Task: Add New Chapter Advanced Perfect Prenatal Multivitamins for Healthy Baby & Mom to the cart.
Action: Mouse moved to (327, 162)
Screenshot: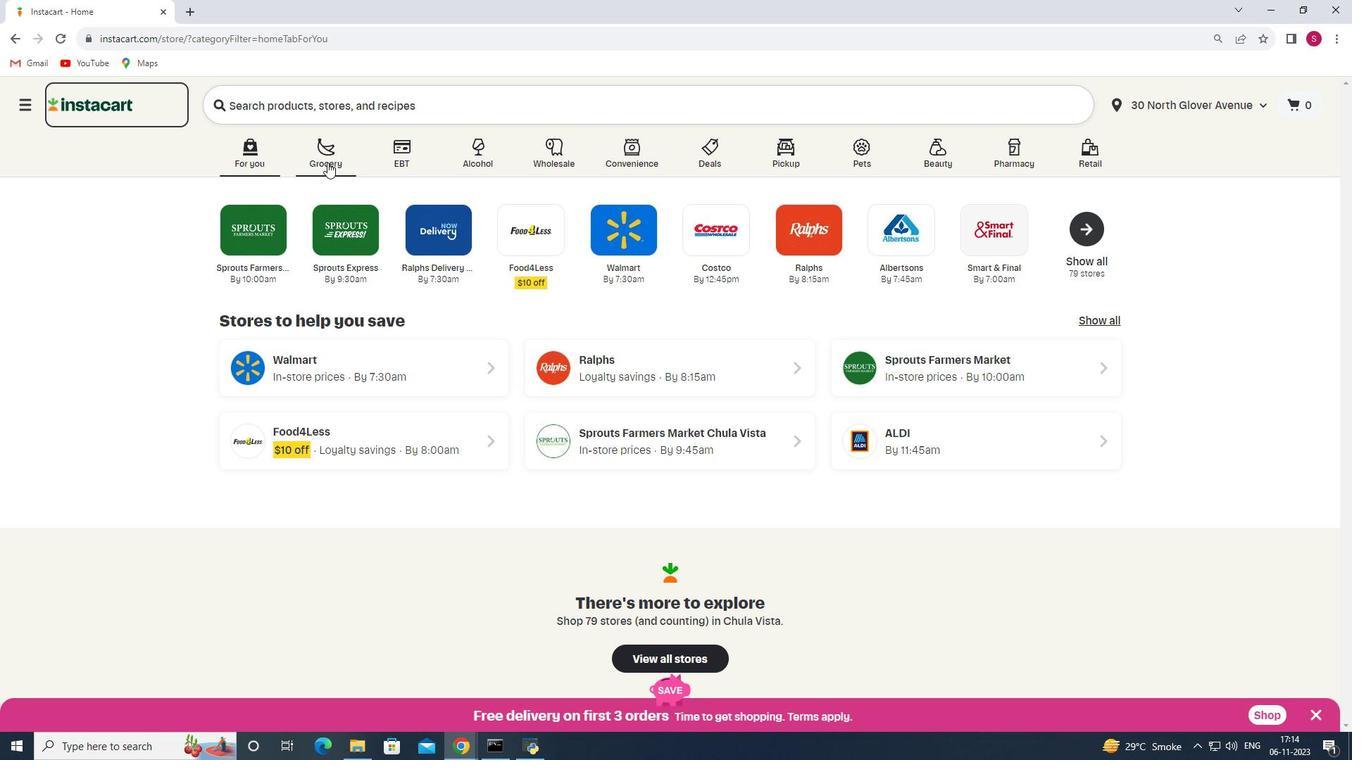 
Action: Mouse pressed left at (327, 162)
Screenshot: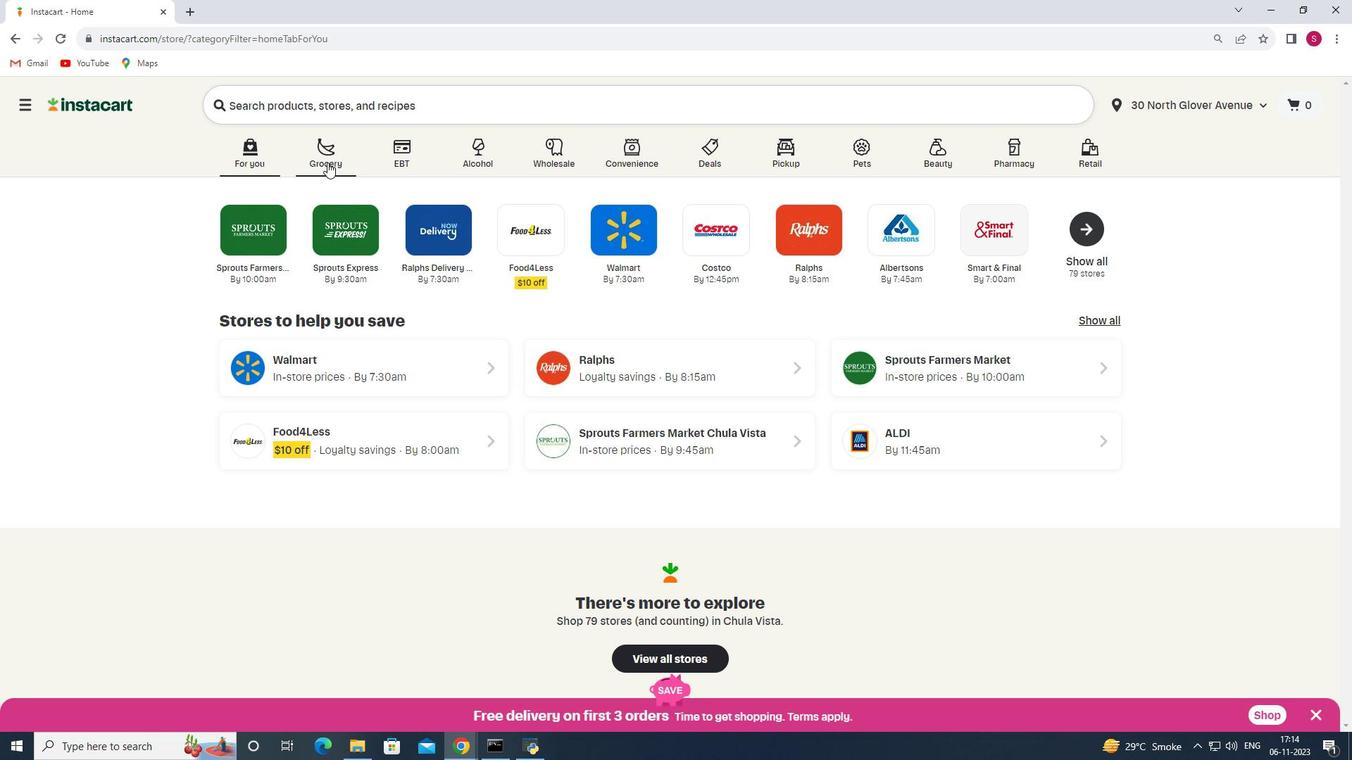 
Action: Mouse moved to (336, 413)
Screenshot: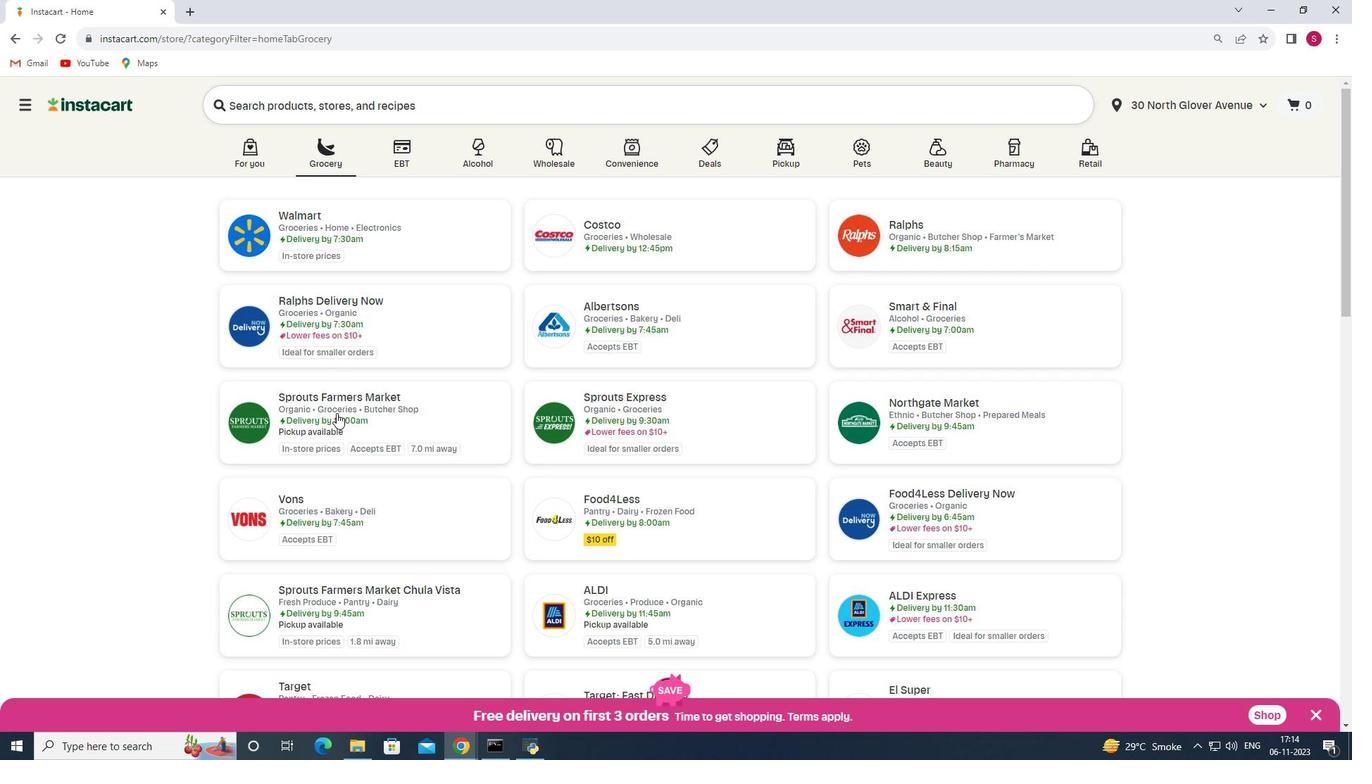 
Action: Mouse pressed left at (336, 413)
Screenshot: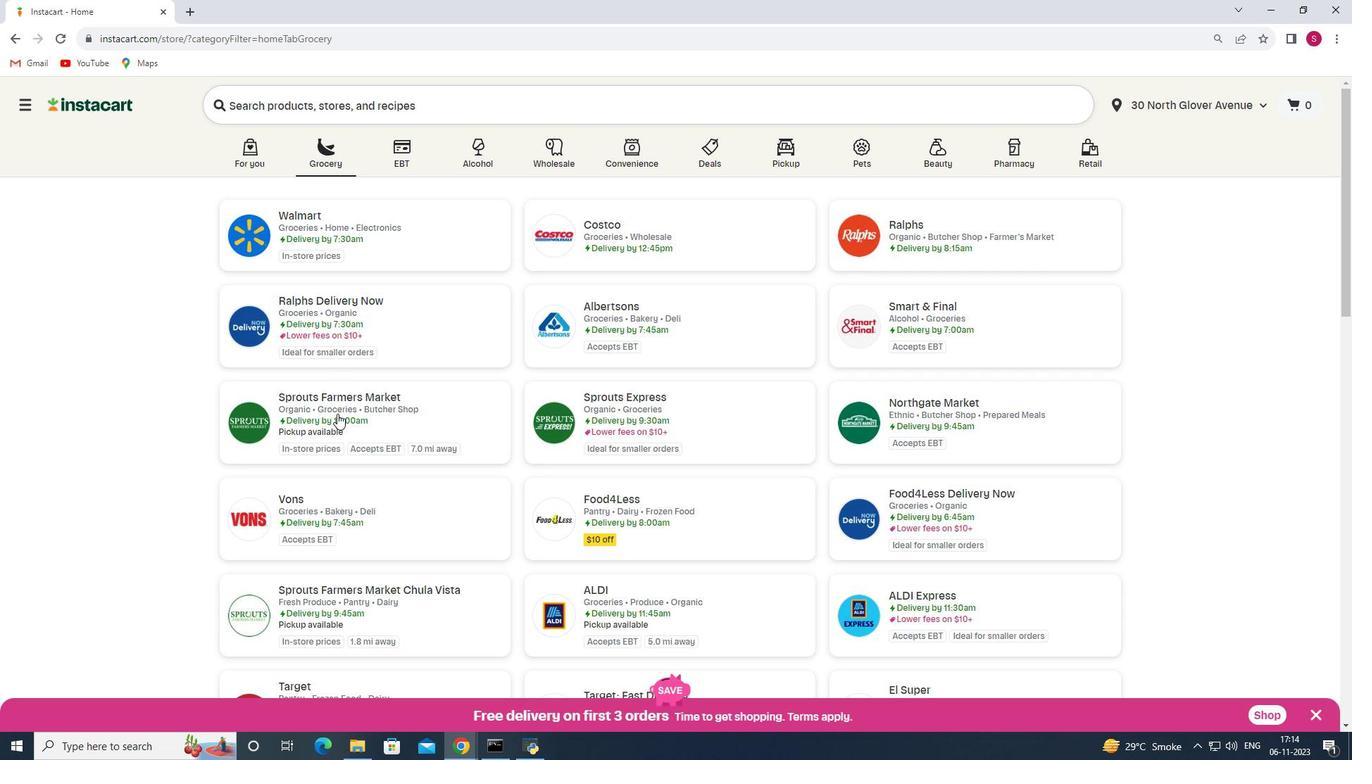 
Action: Mouse moved to (101, 519)
Screenshot: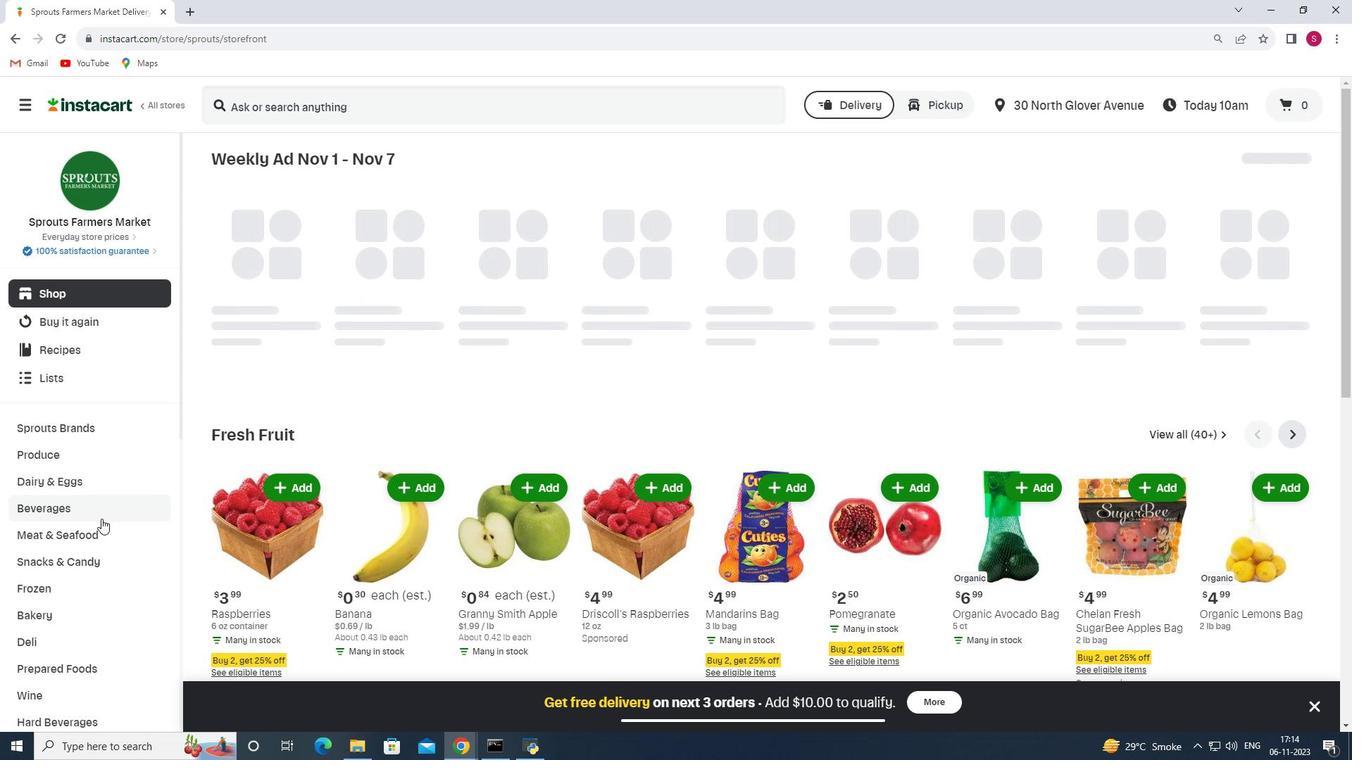 
Action: Mouse scrolled (101, 518) with delta (0, 0)
Screenshot: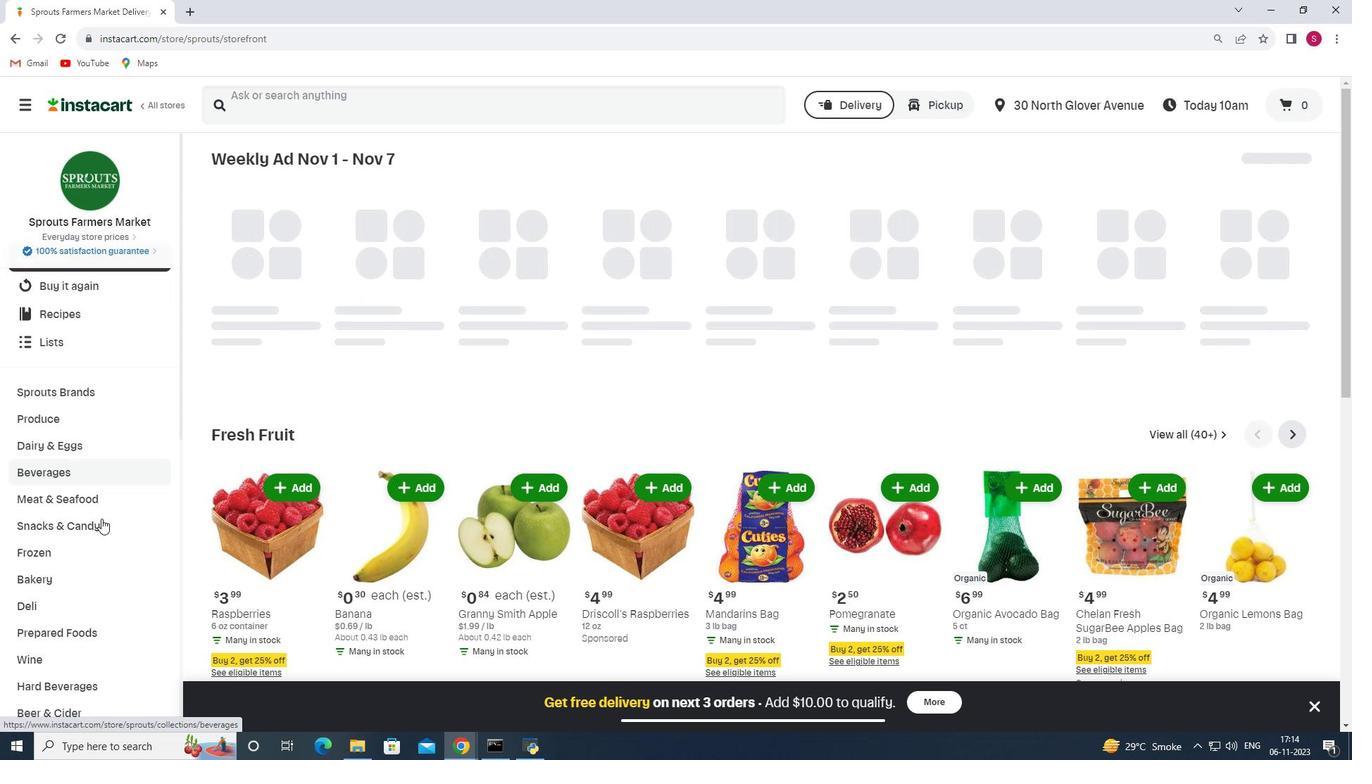 
Action: Mouse scrolled (101, 518) with delta (0, 0)
Screenshot: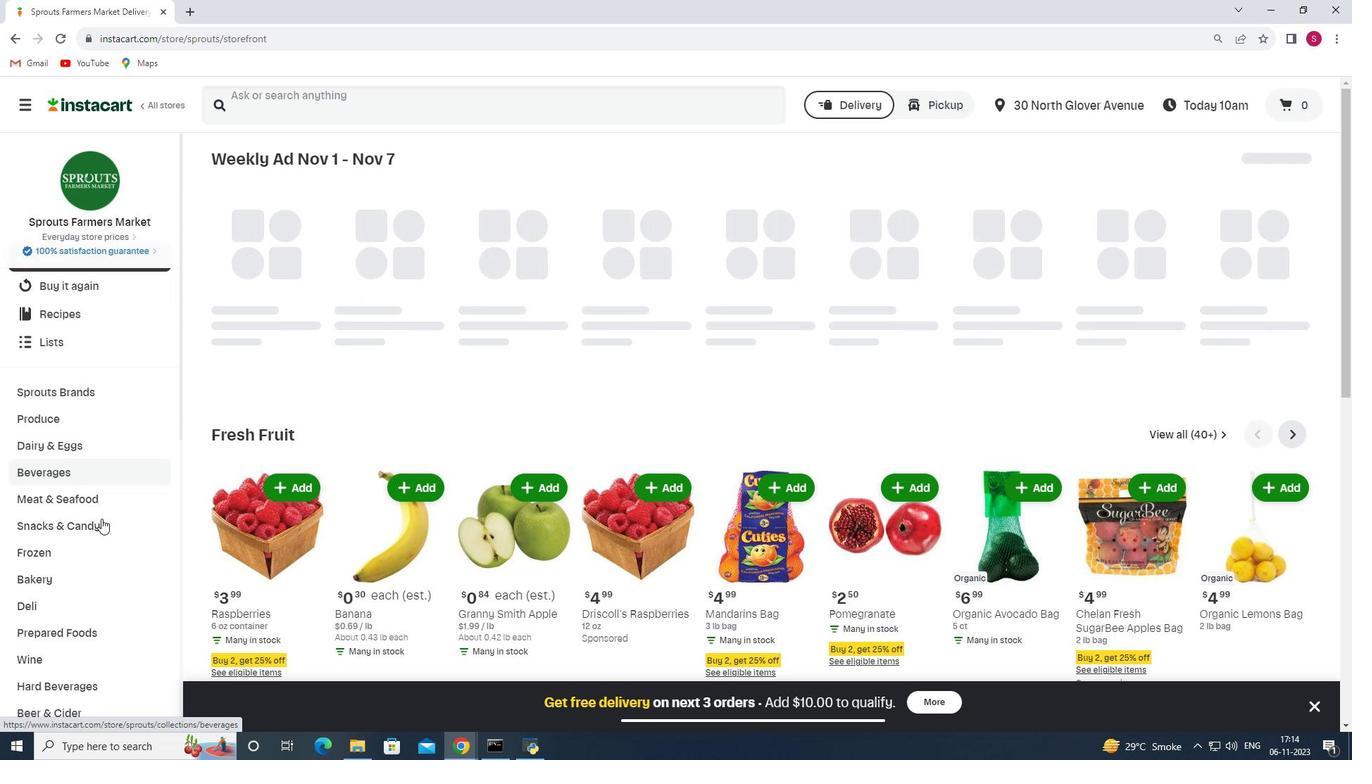 
Action: Mouse scrolled (101, 518) with delta (0, 0)
Screenshot: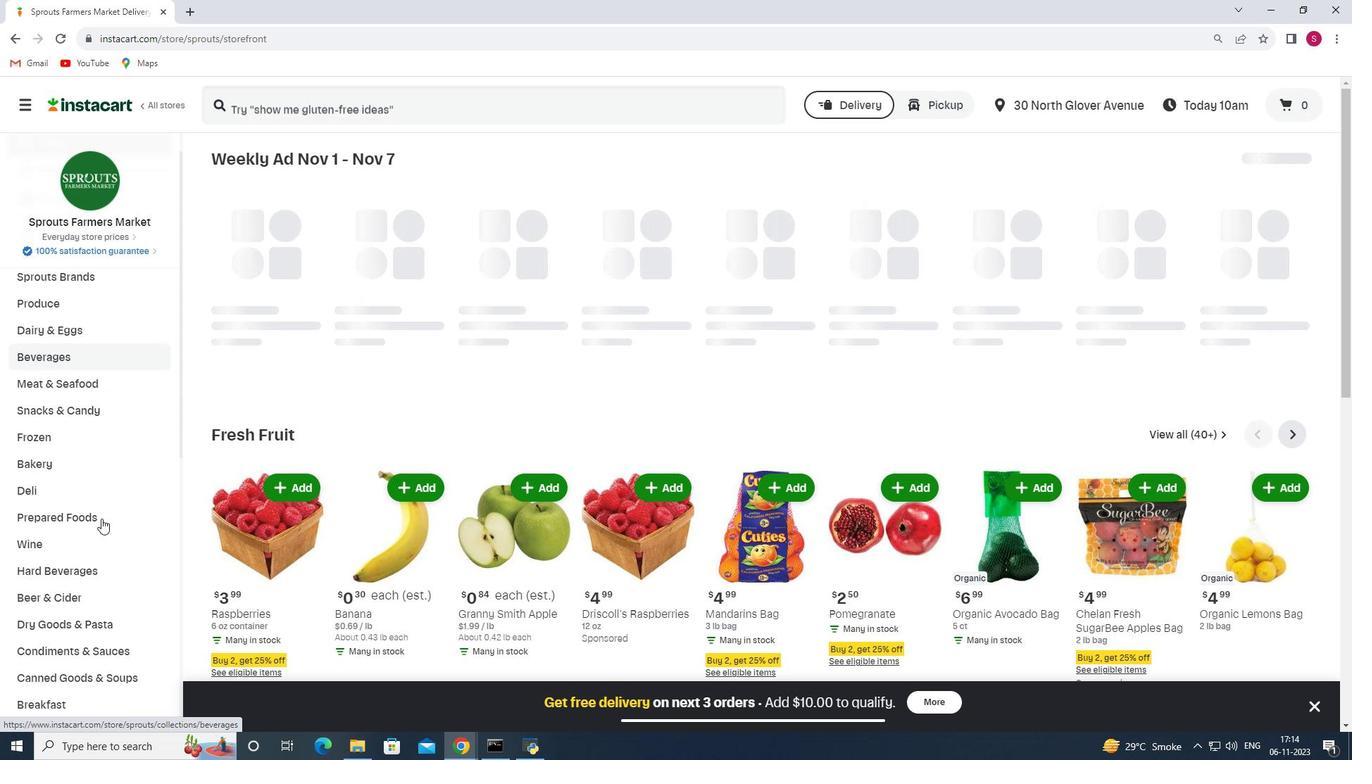 
Action: Mouse scrolled (101, 518) with delta (0, 0)
Screenshot: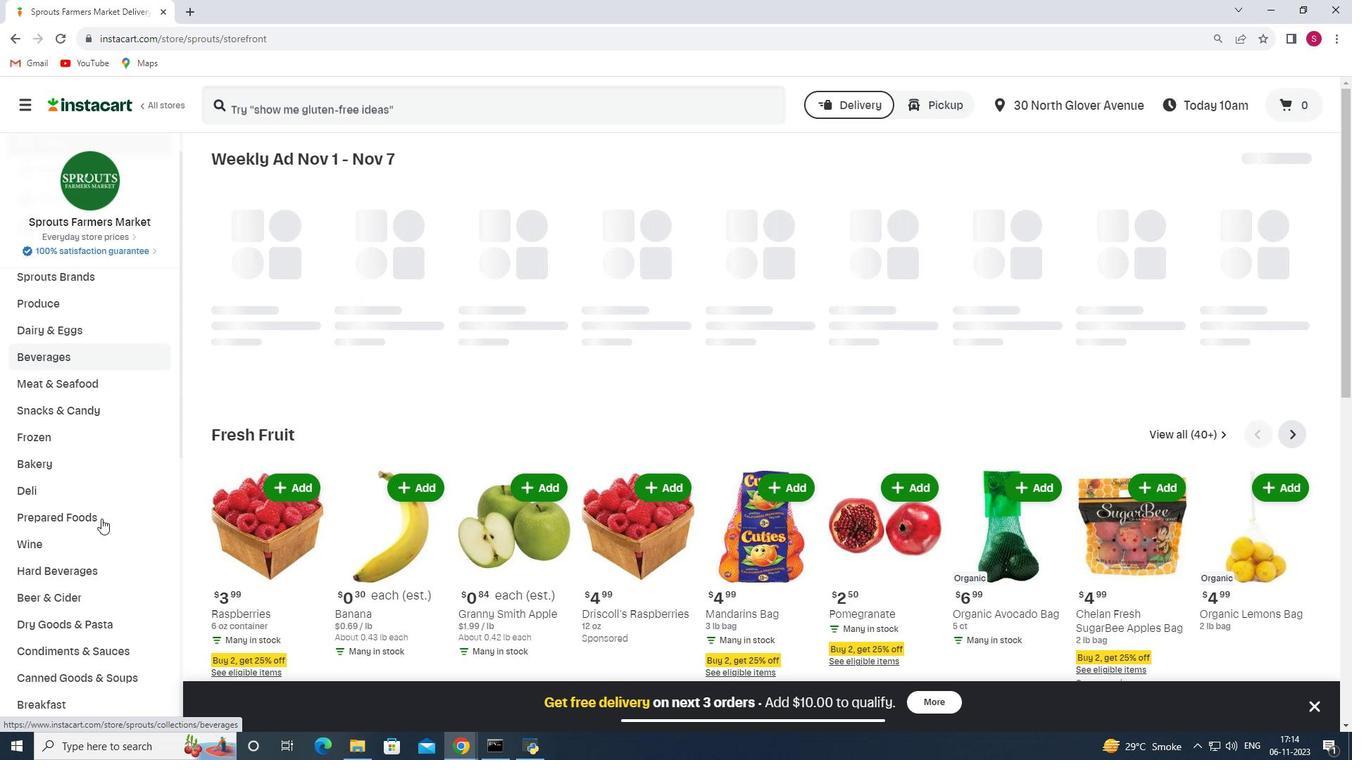 
Action: Mouse scrolled (101, 518) with delta (0, 0)
Screenshot: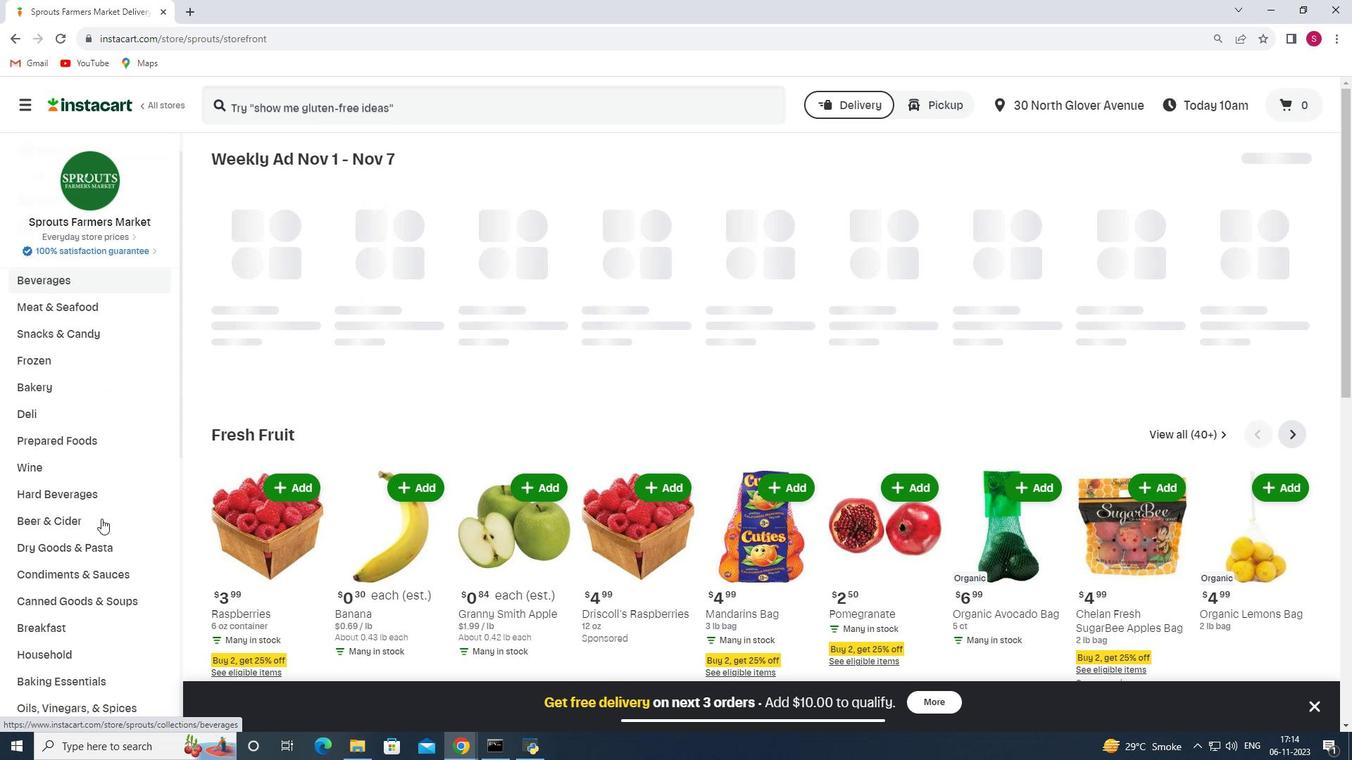 
Action: Mouse scrolled (101, 518) with delta (0, 0)
Screenshot: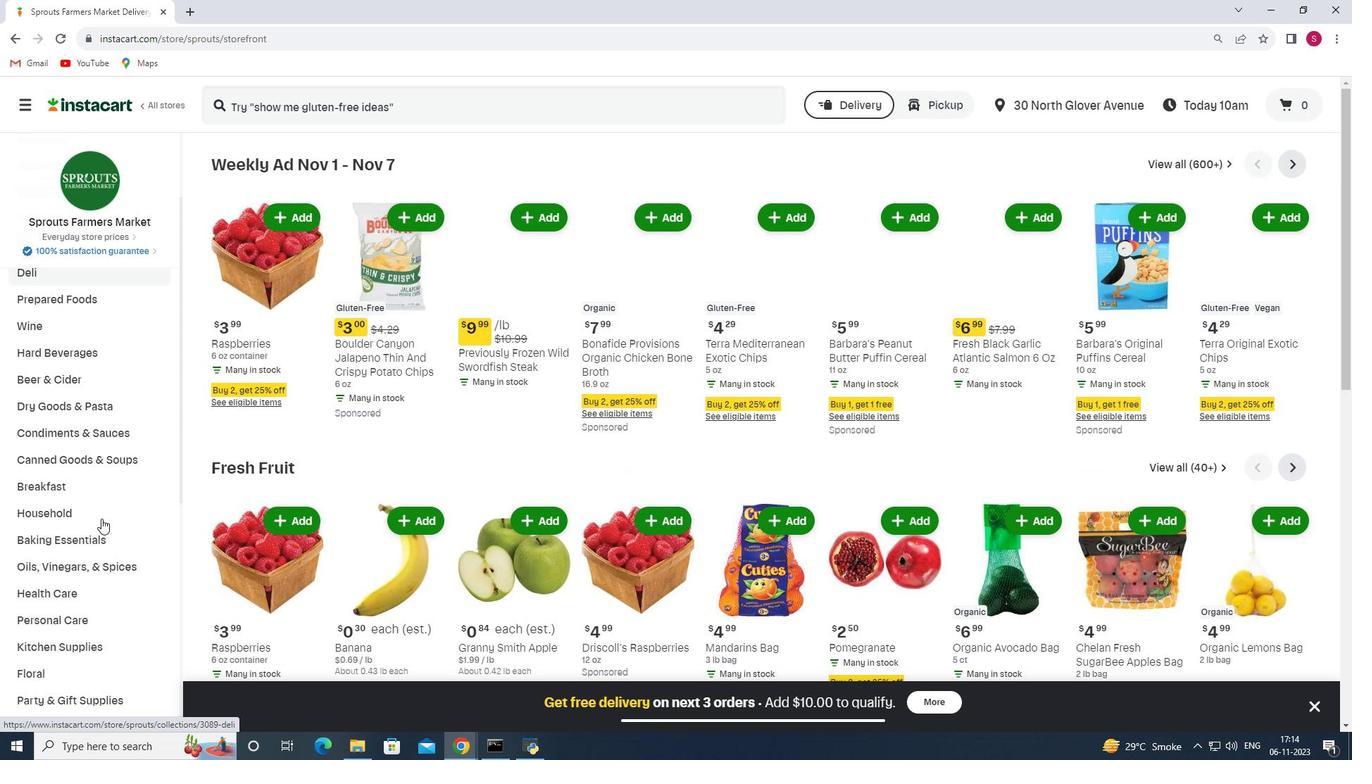 
Action: Mouse scrolled (101, 518) with delta (0, 0)
Screenshot: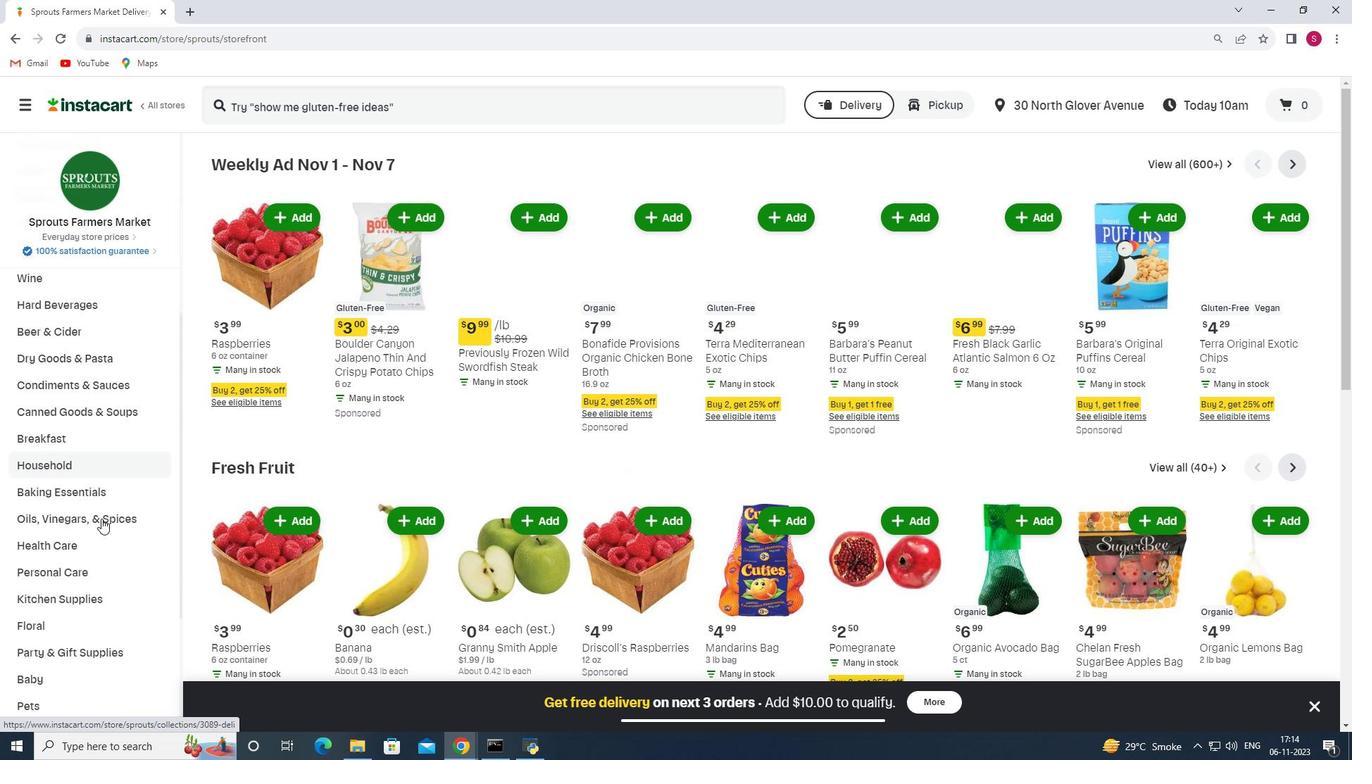 
Action: Mouse moved to (115, 462)
Screenshot: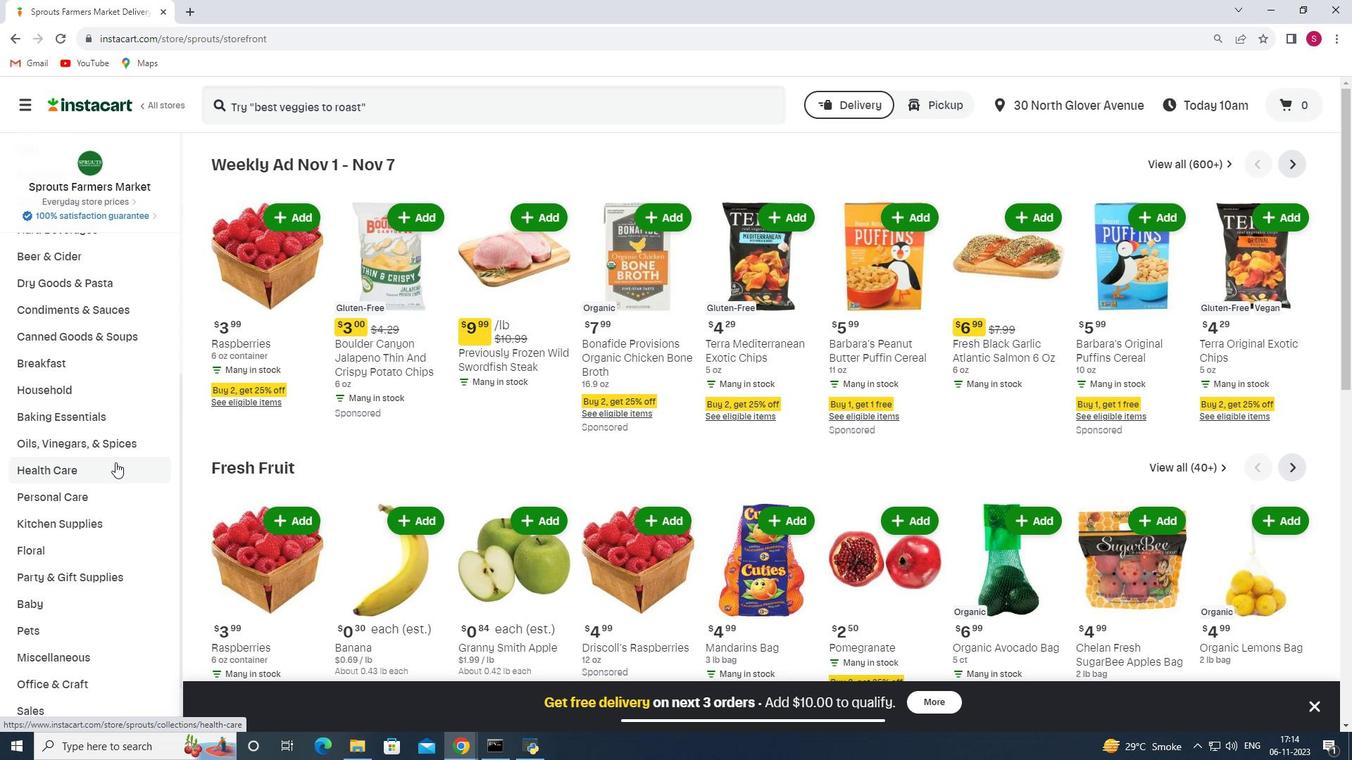 
Action: Mouse pressed left at (115, 462)
Screenshot: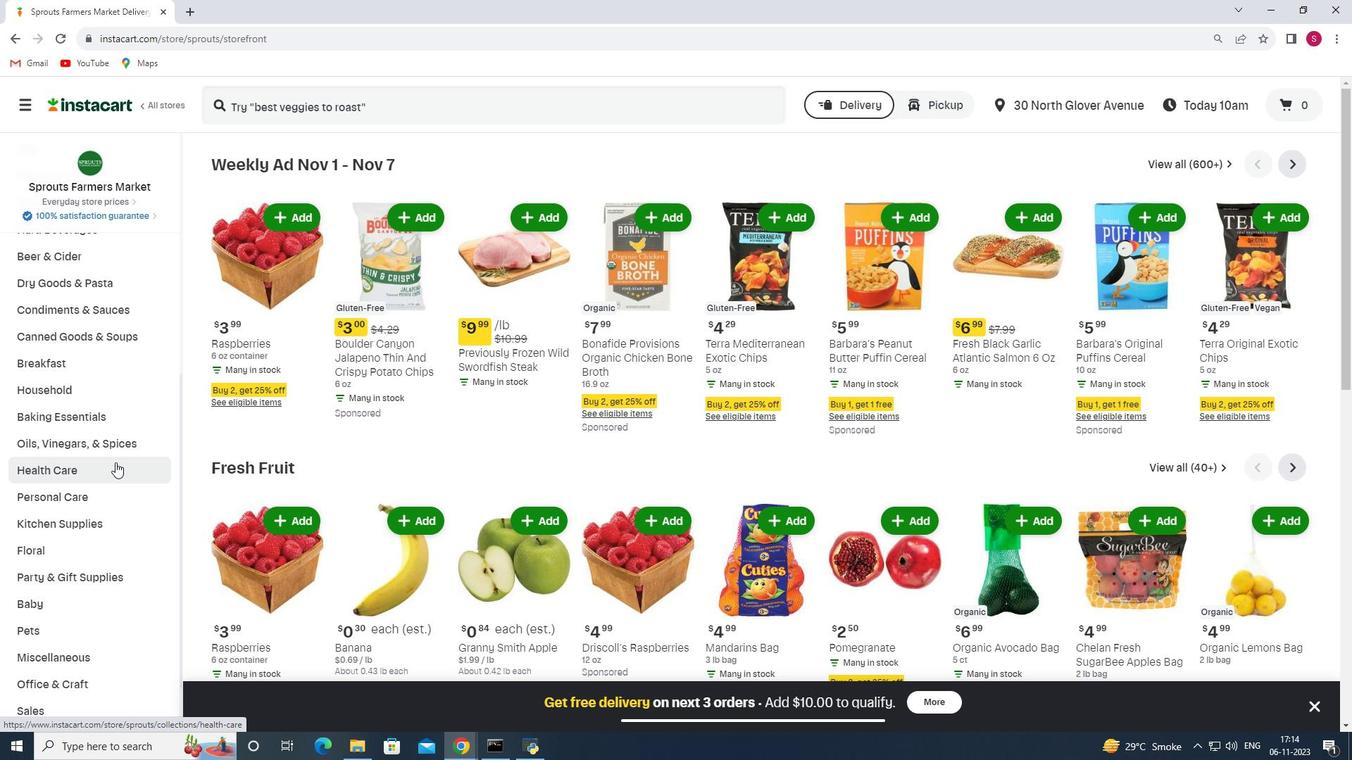 
Action: Mouse moved to (465, 204)
Screenshot: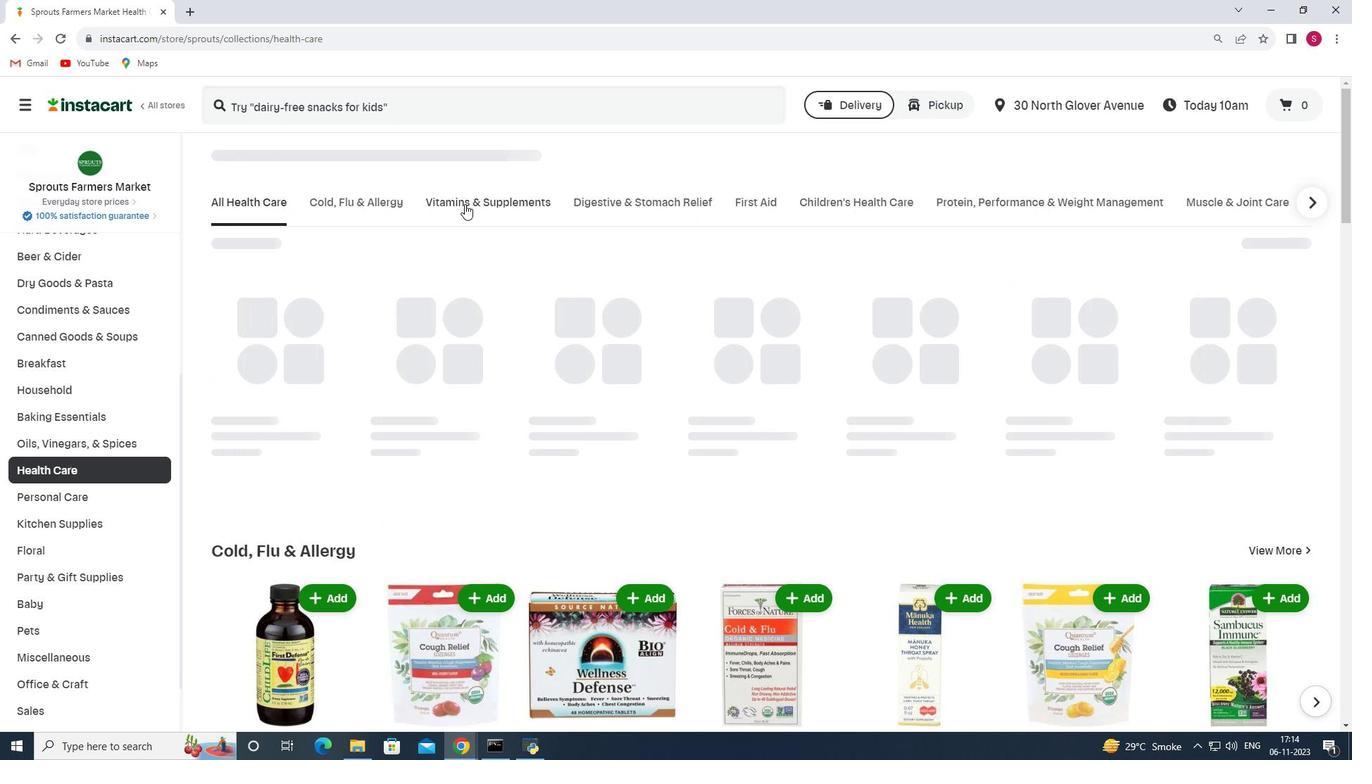 
Action: Mouse pressed left at (465, 204)
Screenshot: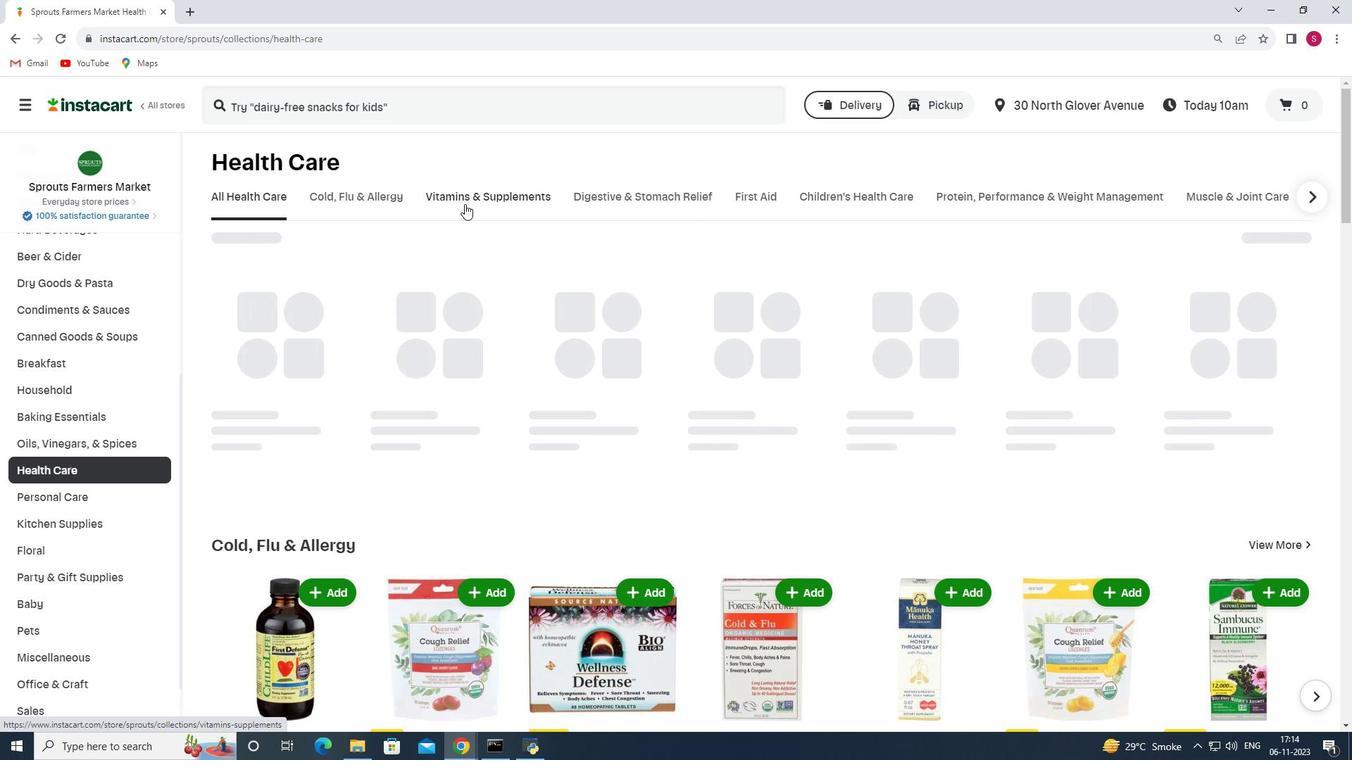
Action: Mouse moved to (1314, 250)
Screenshot: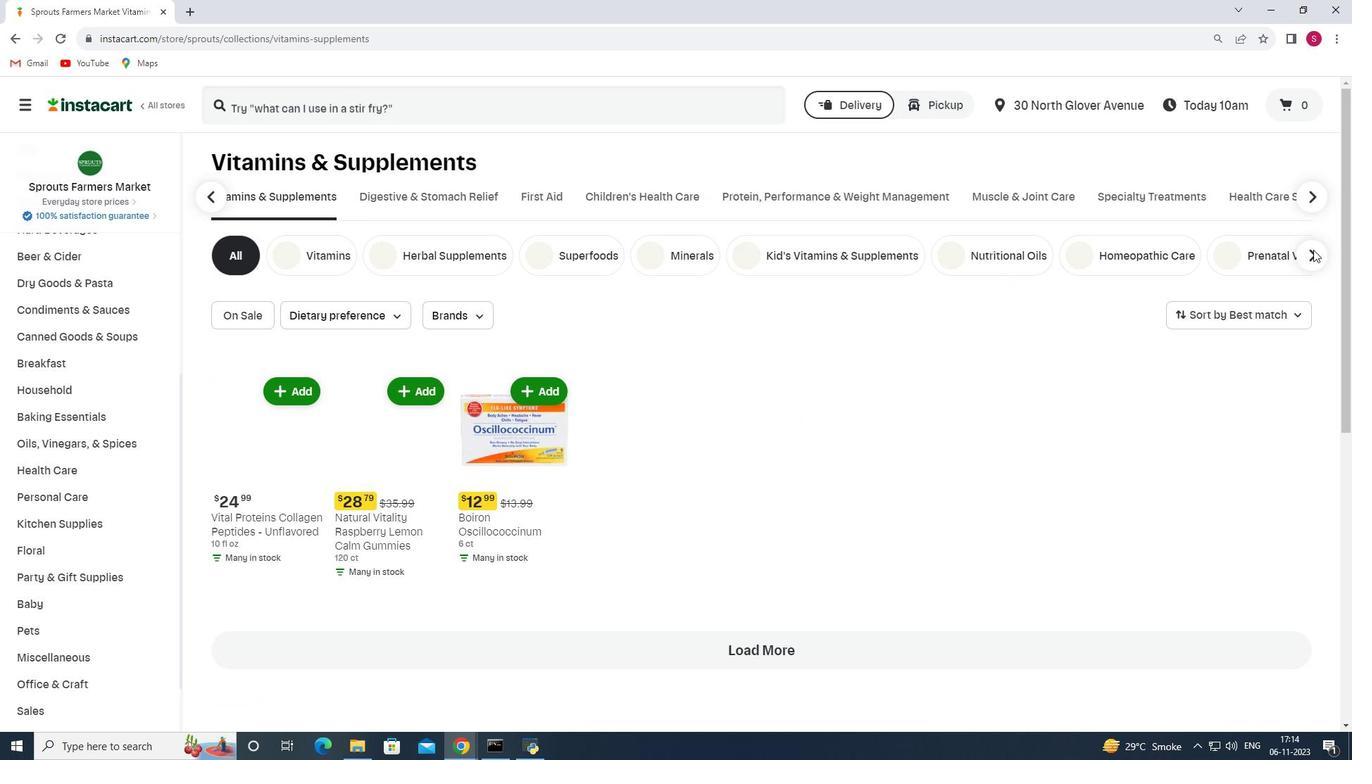 
Action: Mouse pressed left at (1314, 250)
Screenshot: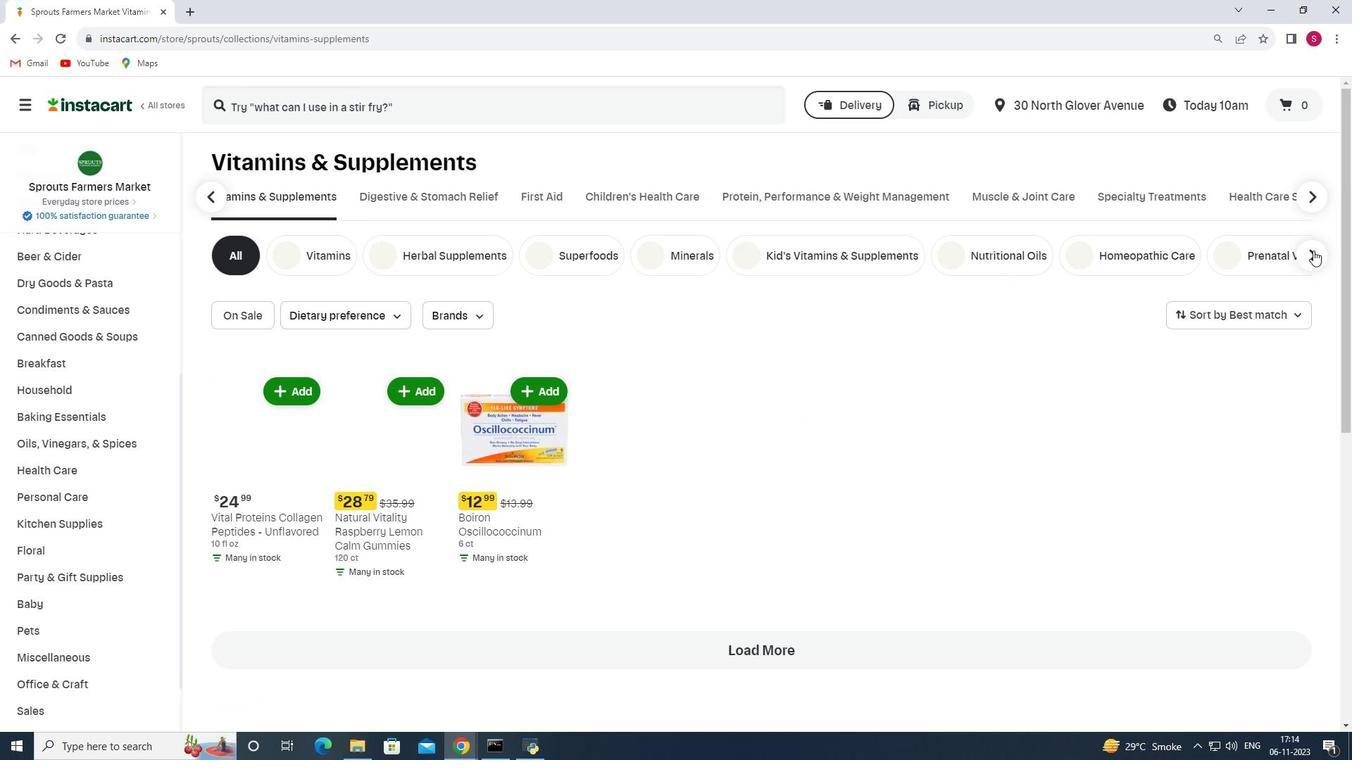 
Action: Mouse moved to (472, 245)
Screenshot: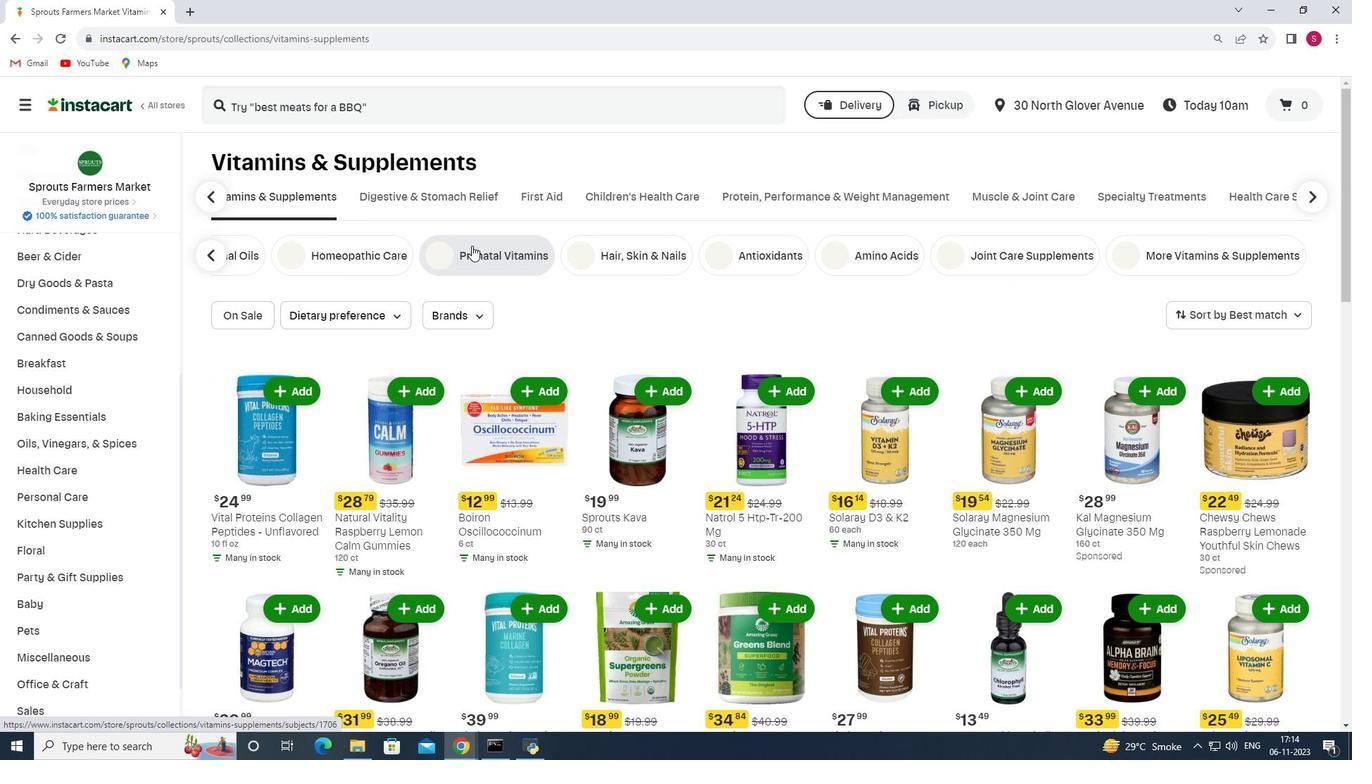 
Action: Mouse pressed left at (472, 245)
Screenshot: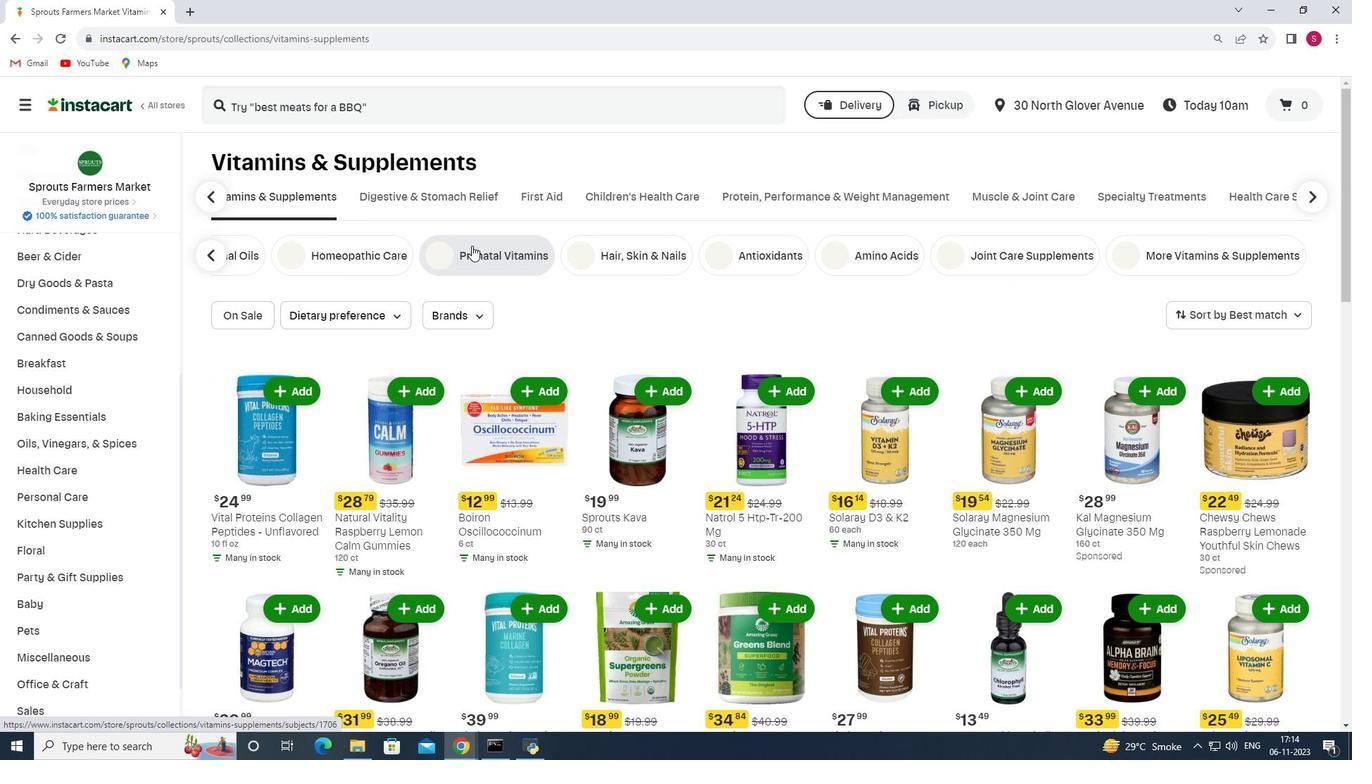 
Action: Mouse moved to (448, 107)
Screenshot: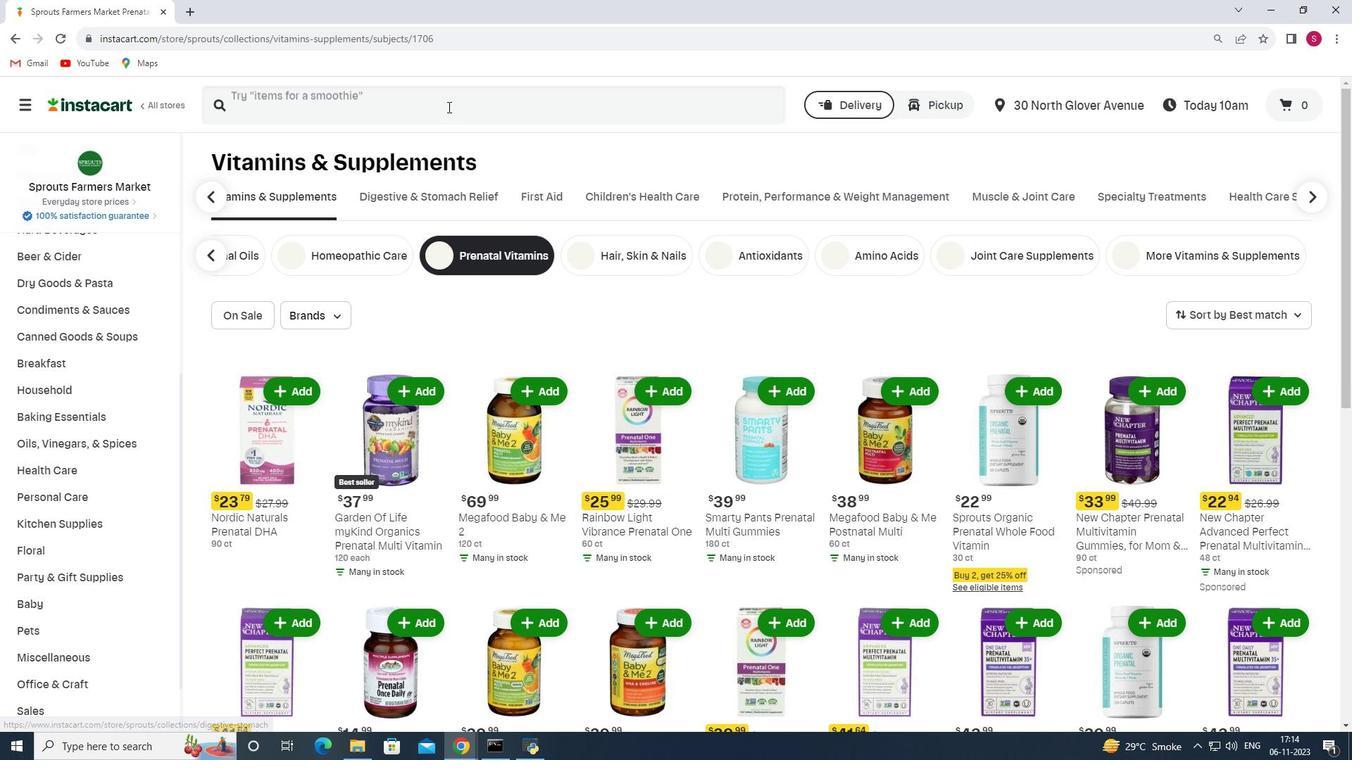 
Action: Mouse pressed left at (448, 107)
Screenshot: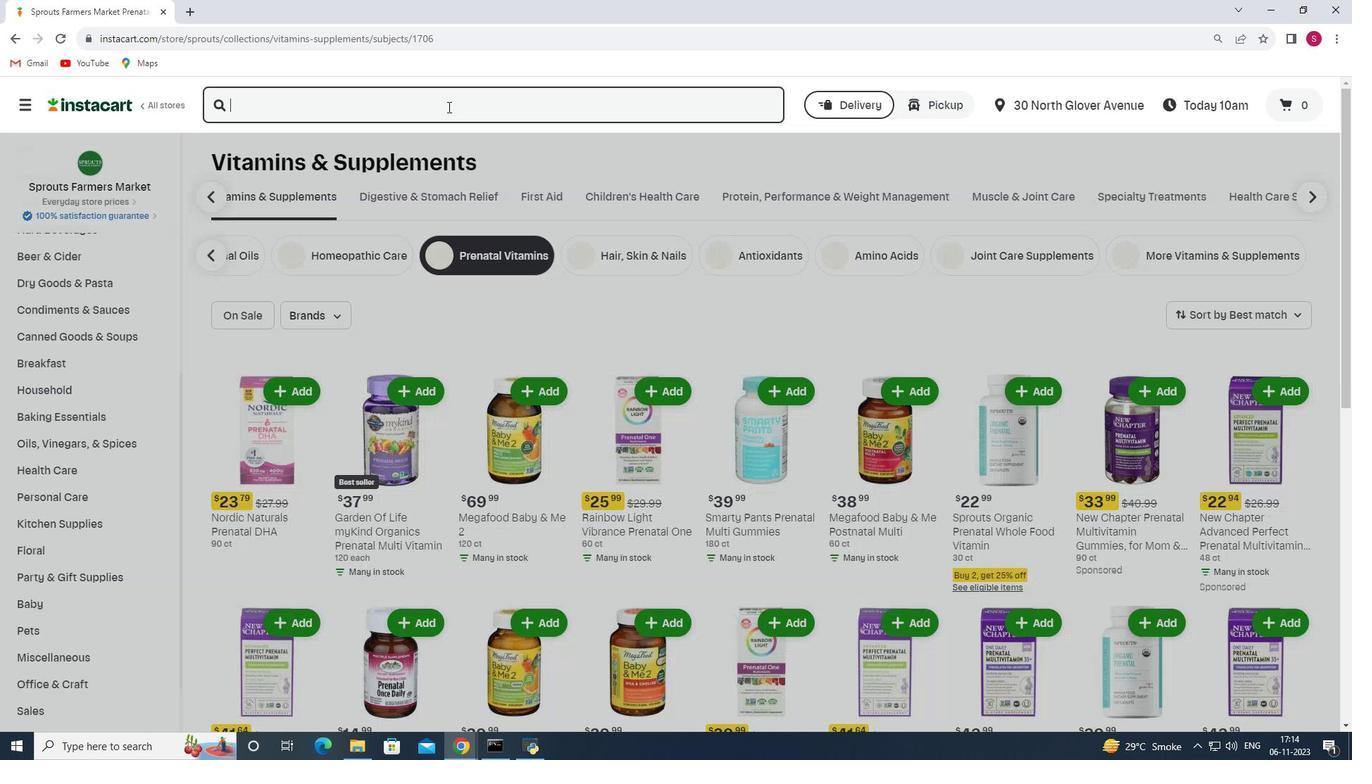 
Action: Key pressed <Key.shift>New<Key.space><Key.shift>X<Key.backspace><Key.shift>Chapter<Key.space><Key.shift>Advanced<Key.space><Key.shift>Perfect<Key.space><Key.shift>Prenatal<Key.space><Key.shift>Multivitamins<Key.space>for<Key.space><Key.shift>Healthy<Key.space><Key.shift>Baby<Key.space><Key.shift>&<Key.space><Key.shift>Mom<Key.enter>
Screenshot: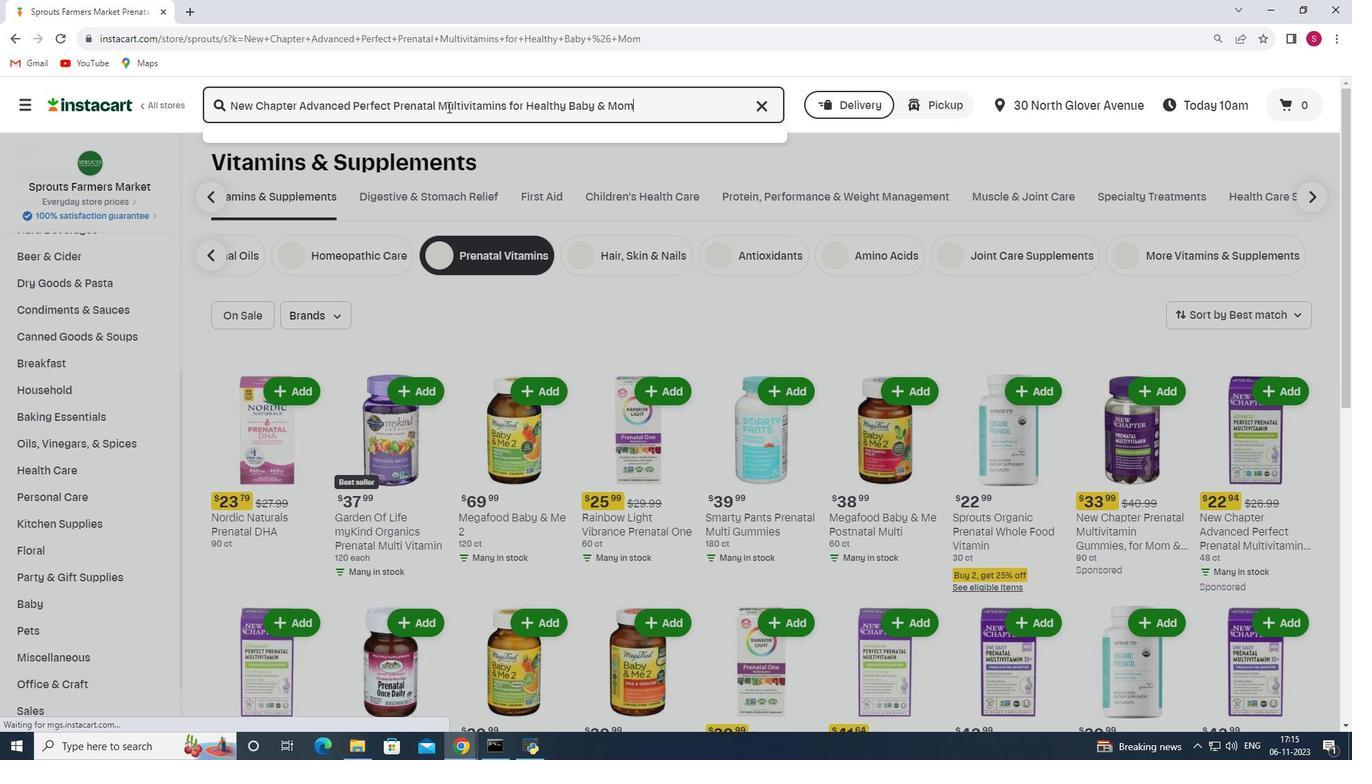 
Action: Mouse moved to (687, 243)
Screenshot: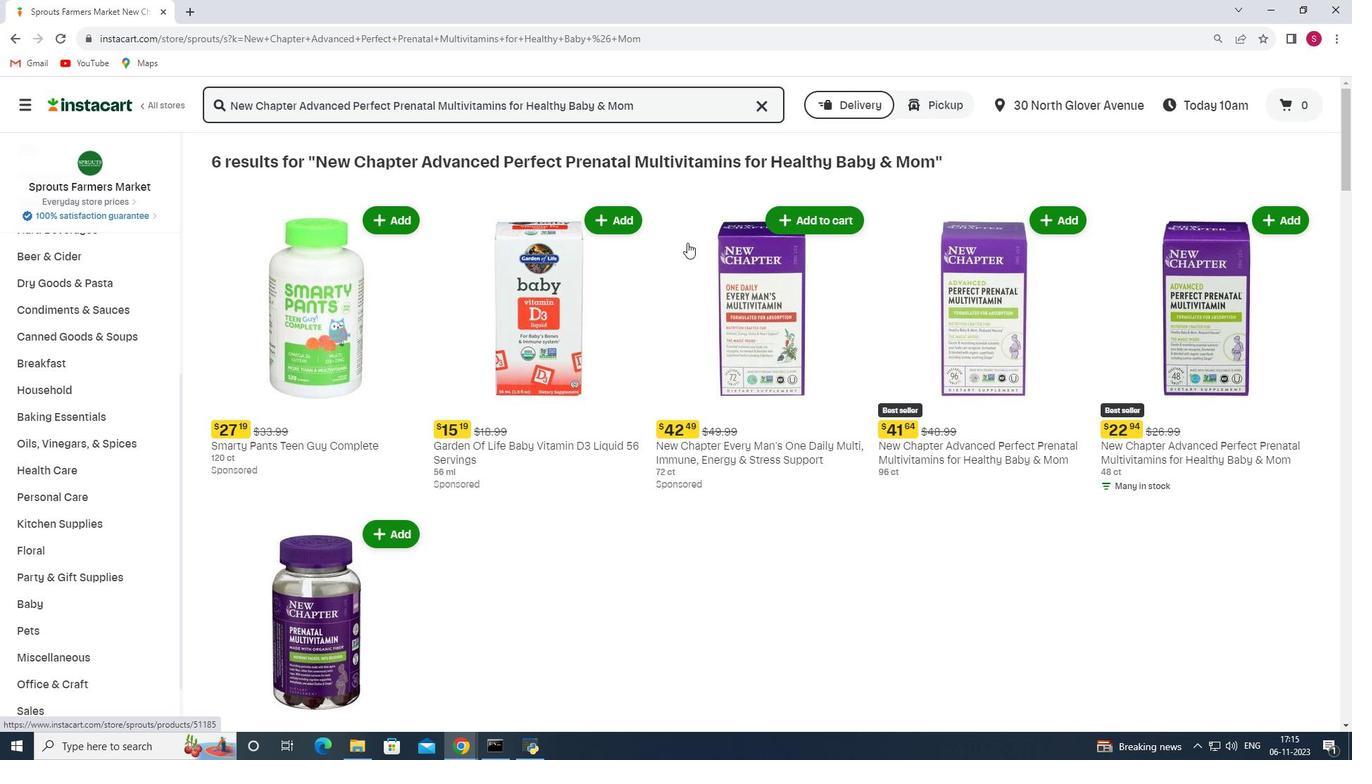 
Action: Mouse scrolled (687, 242) with delta (0, 0)
Screenshot: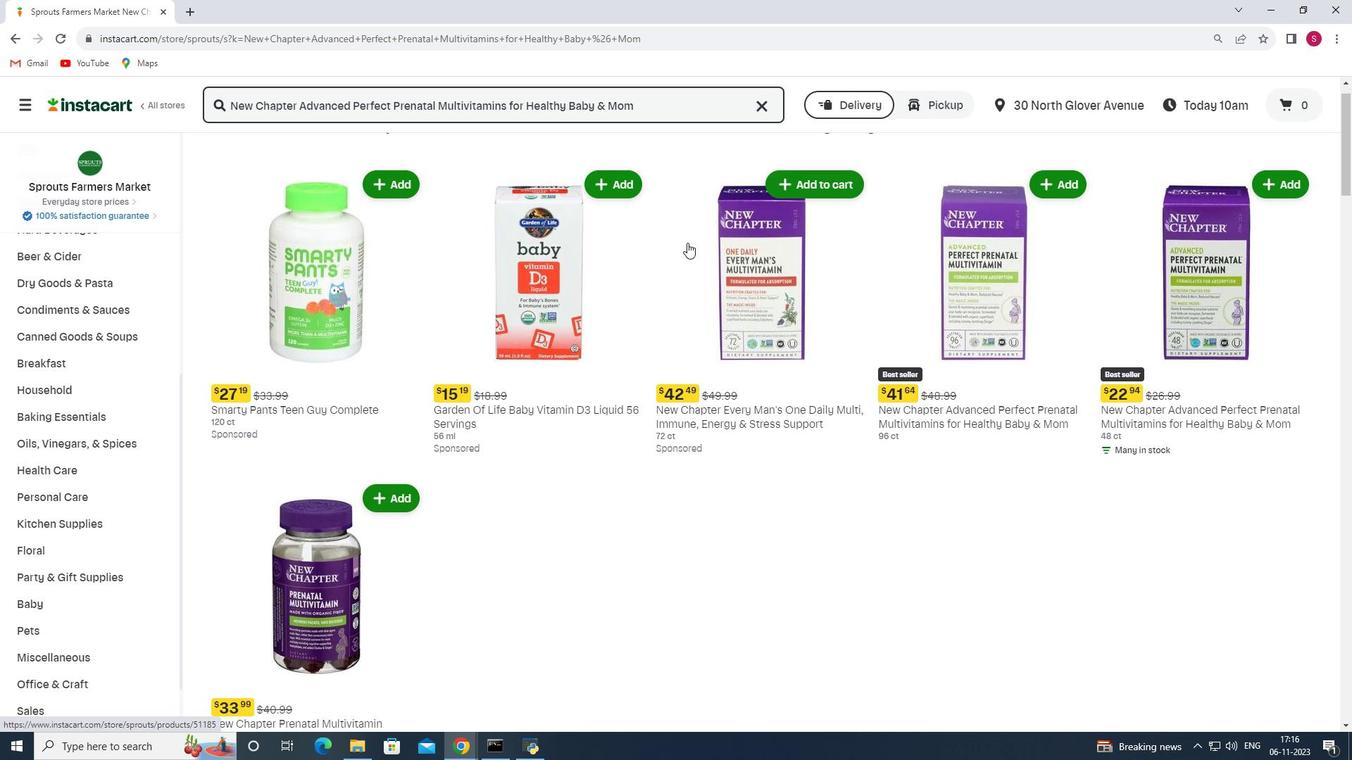 
Action: Mouse moved to (1030, 145)
Screenshot: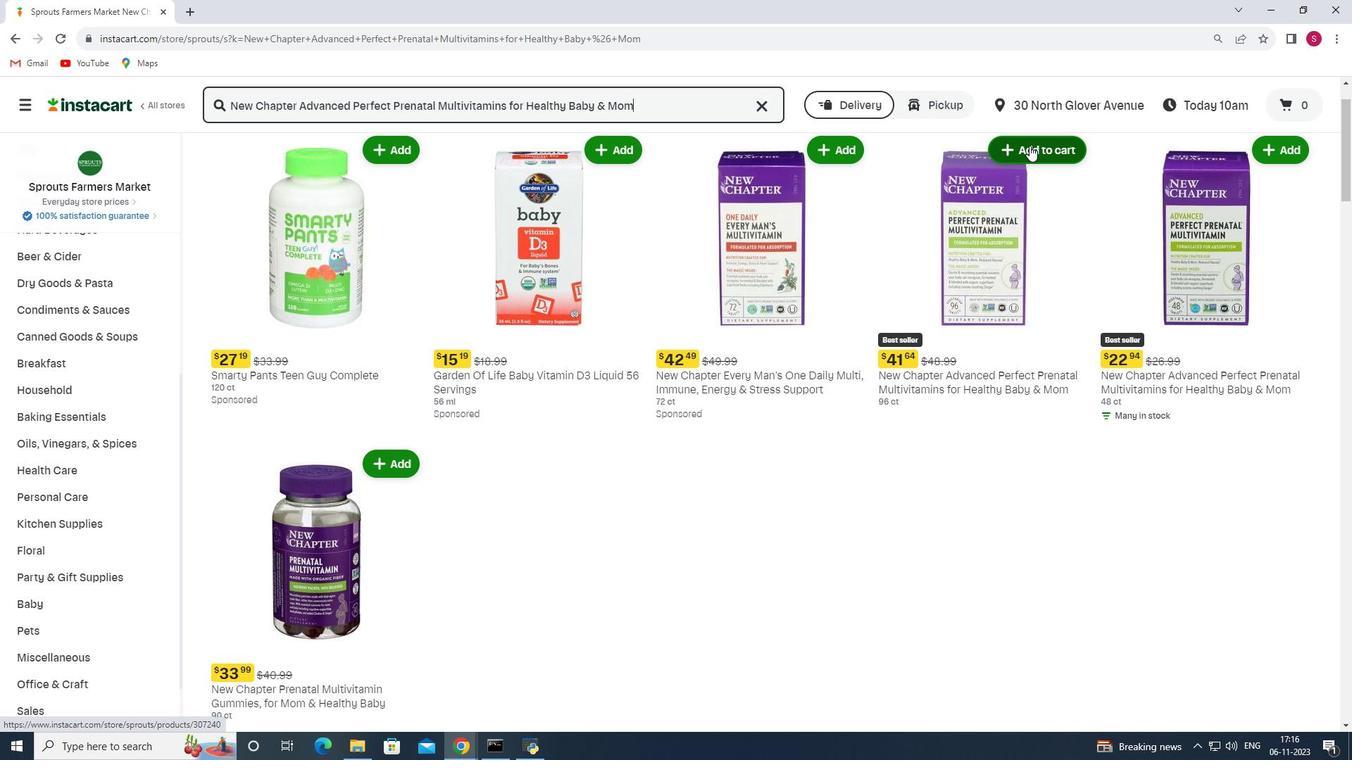 
Action: Mouse pressed left at (1030, 145)
Screenshot: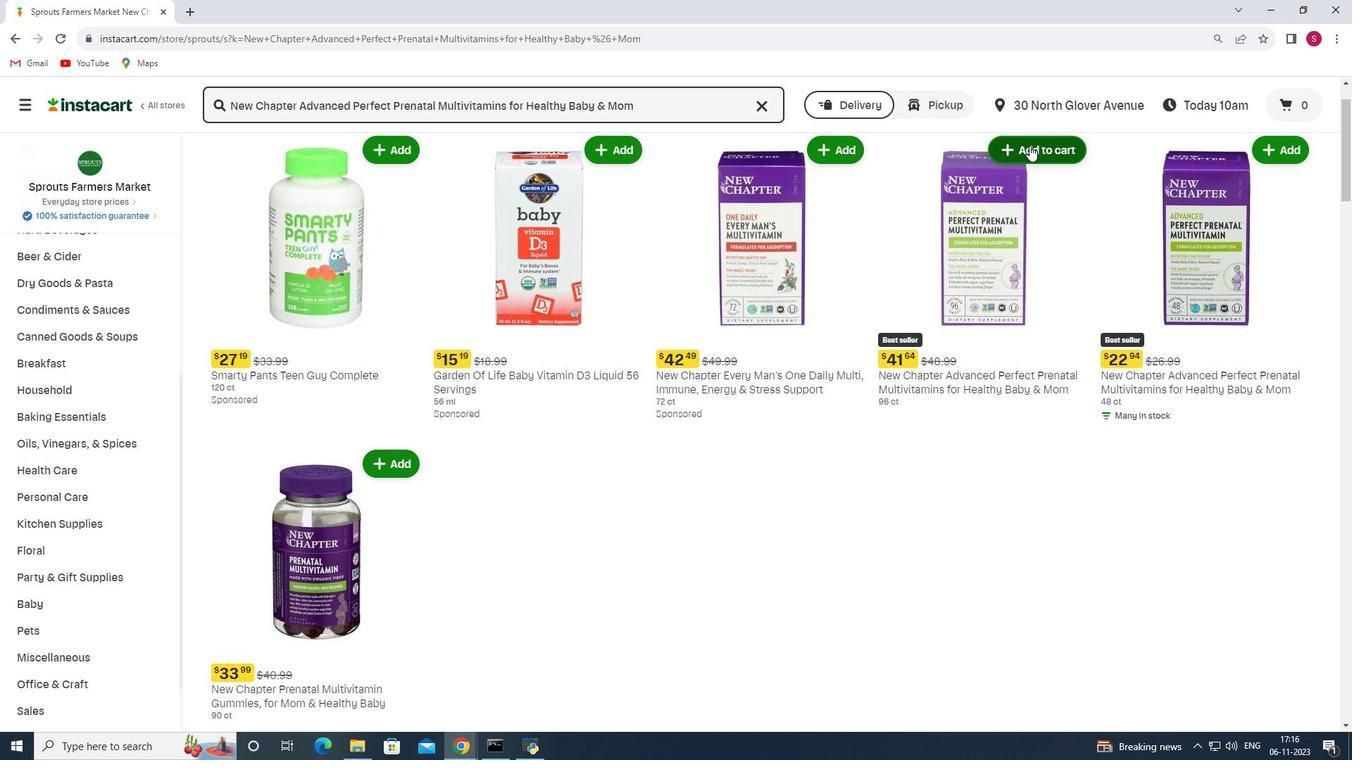
Action: Mouse moved to (996, 228)
Screenshot: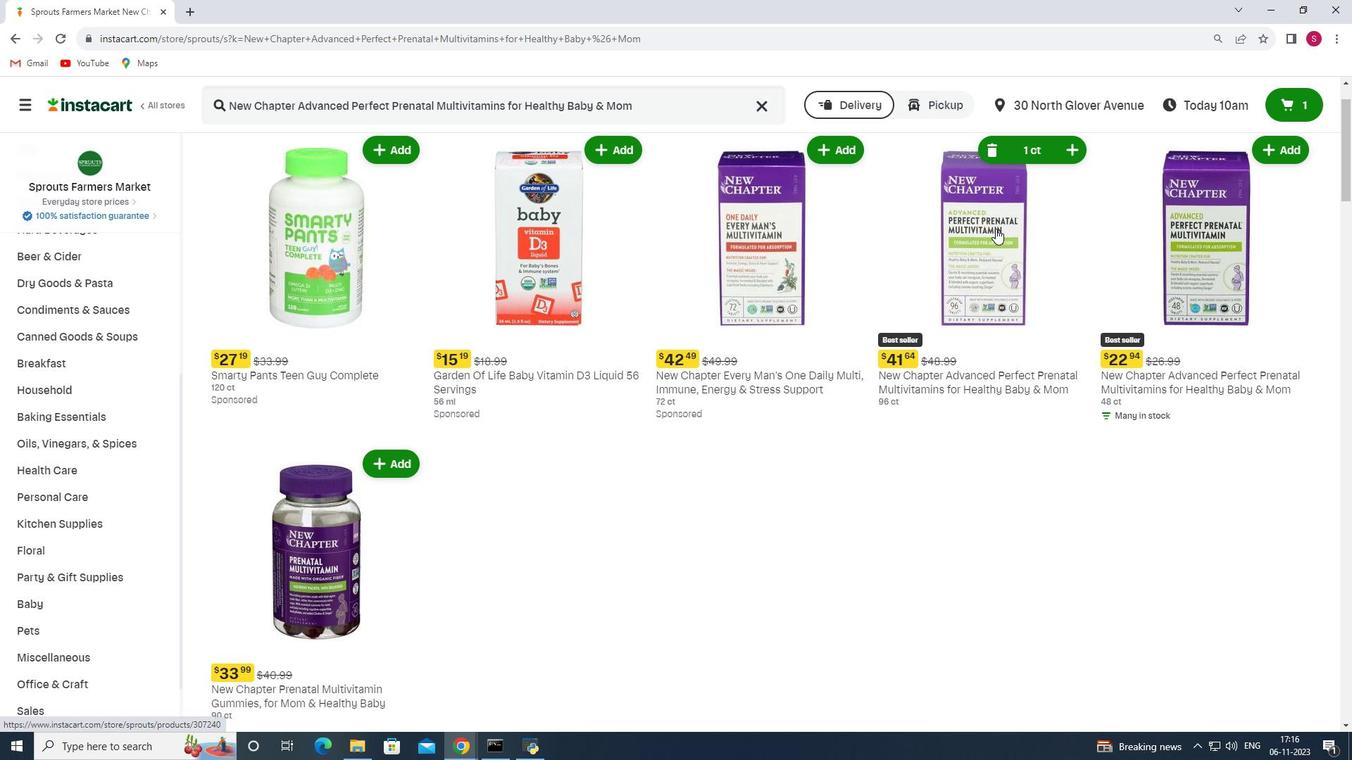 
